 Task: Sort the products by price (lowest first).
Action: Mouse moved to (20, 105)
Screenshot: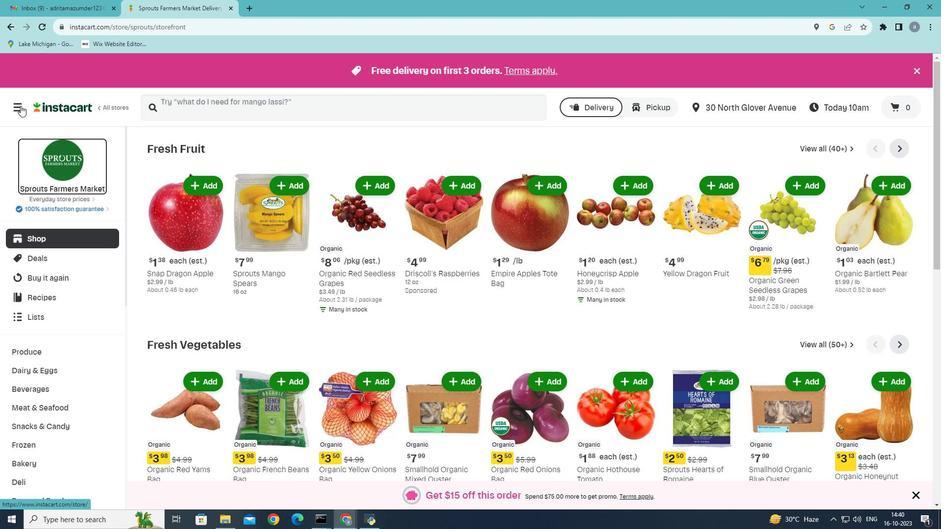 
Action: Mouse pressed left at (20, 105)
Screenshot: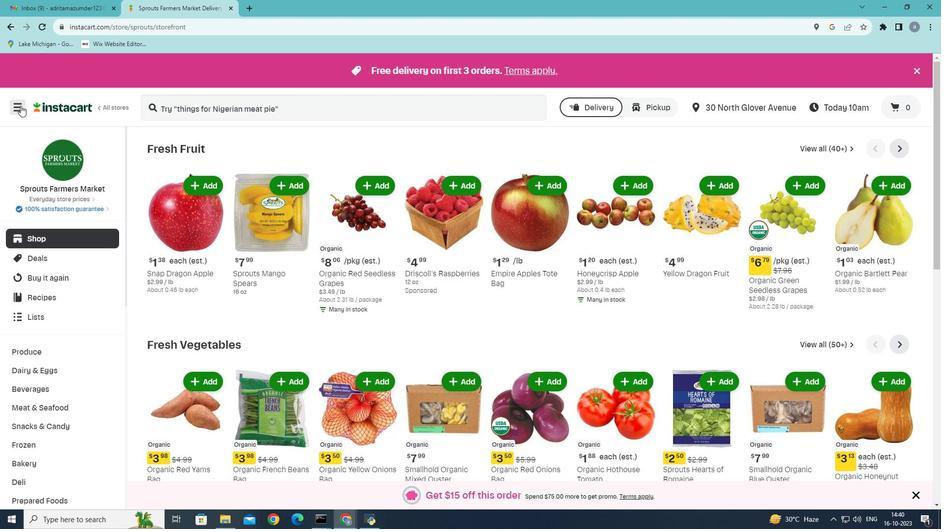 
Action: Mouse moved to (35, 286)
Screenshot: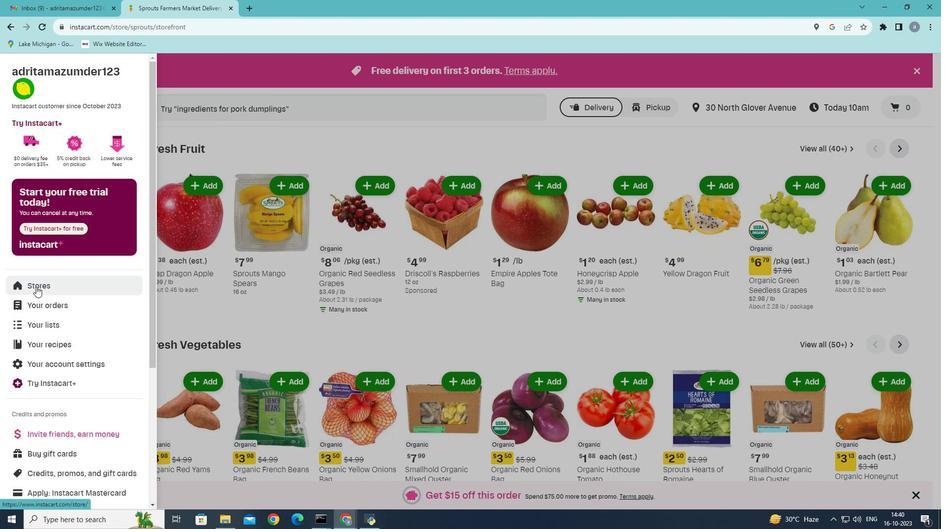 
Action: Mouse pressed left at (35, 286)
Screenshot: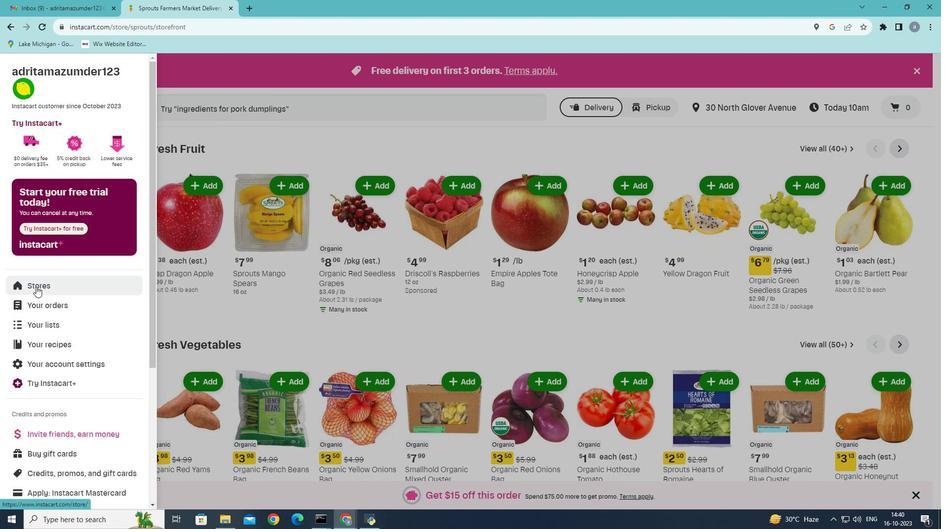 
Action: Mouse moved to (247, 117)
Screenshot: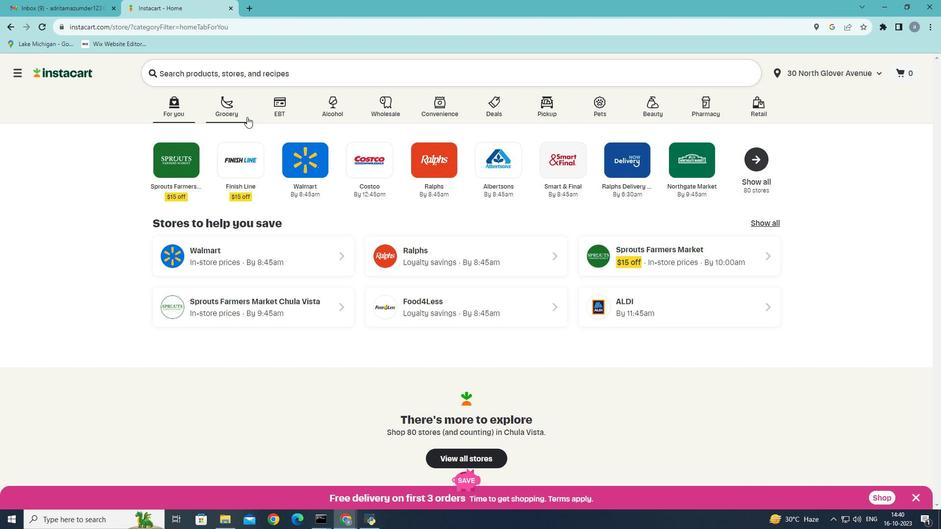 
Action: Mouse pressed left at (247, 117)
Screenshot: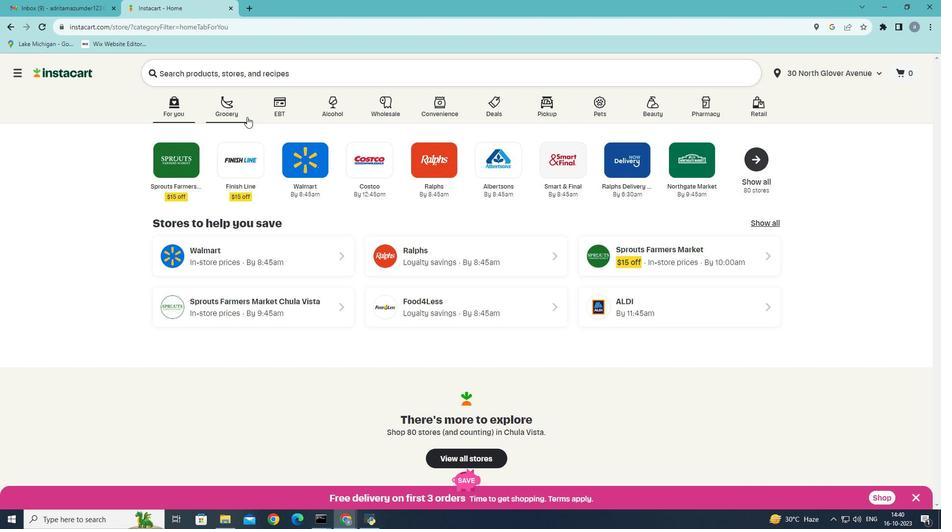 
Action: Mouse moved to (657, 223)
Screenshot: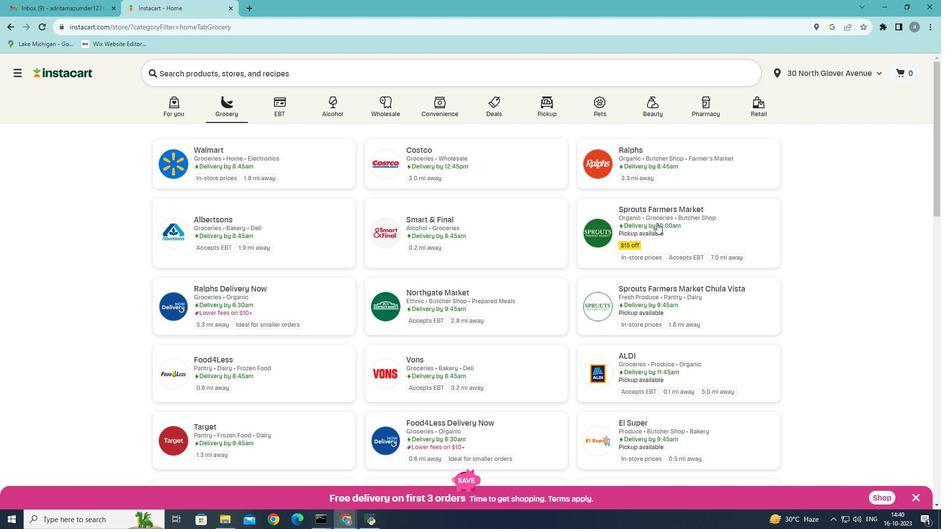 
Action: Mouse pressed left at (657, 223)
Screenshot: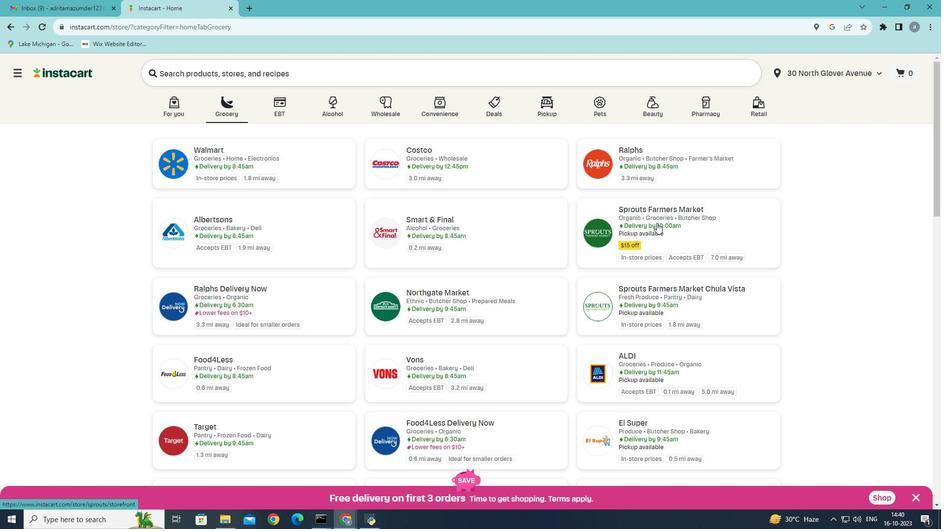 
Action: Mouse moved to (51, 407)
Screenshot: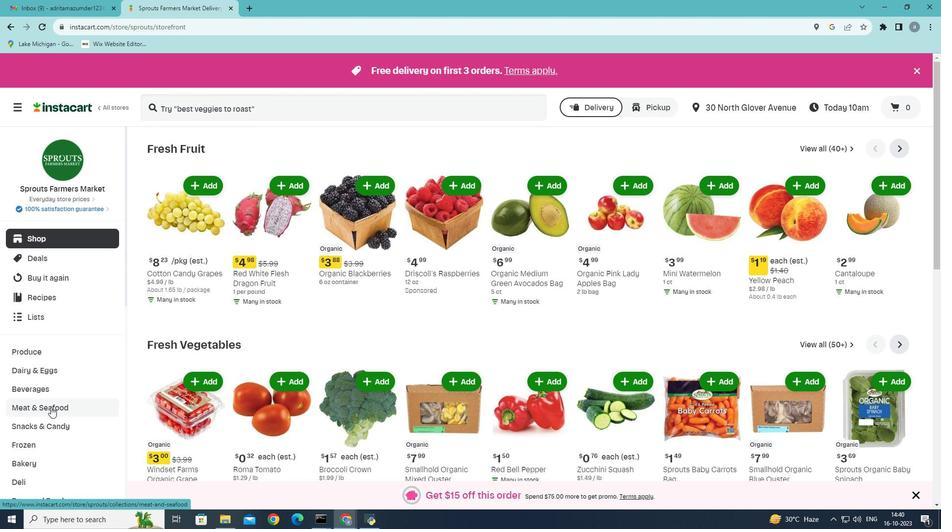 
Action: Mouse pressed left at (51, 407)
Screenshot: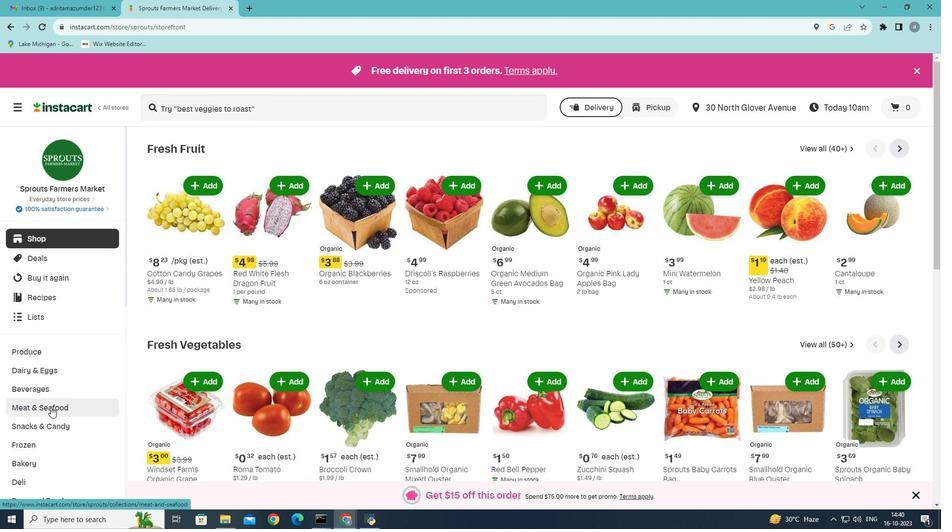 
Action: Mouse moved to (246, 168)
Screenshot: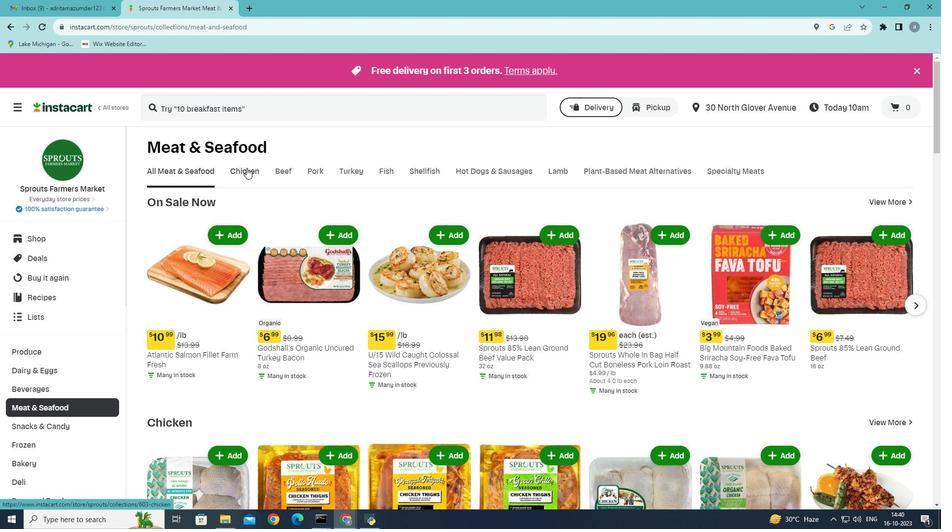 
Action: Mouse pressed left at (246, 168)
Screenshot: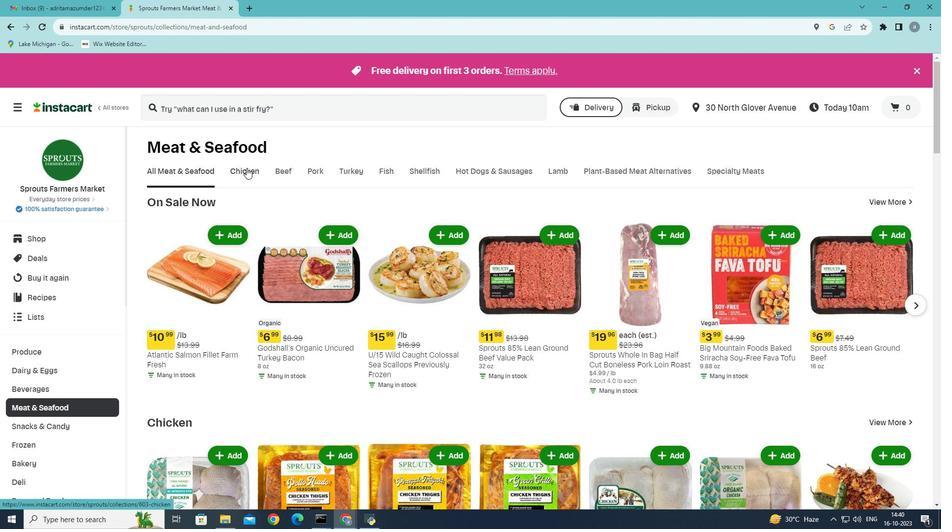 
Action: Mouse moved to (902, 253)
Screenshot: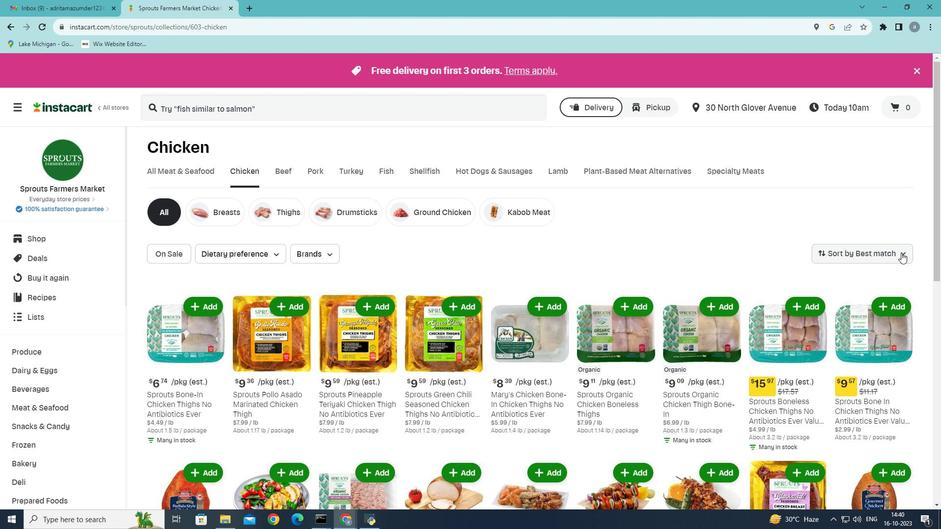 
Action: Mouse pressed left at (902, 253)
Screenshot: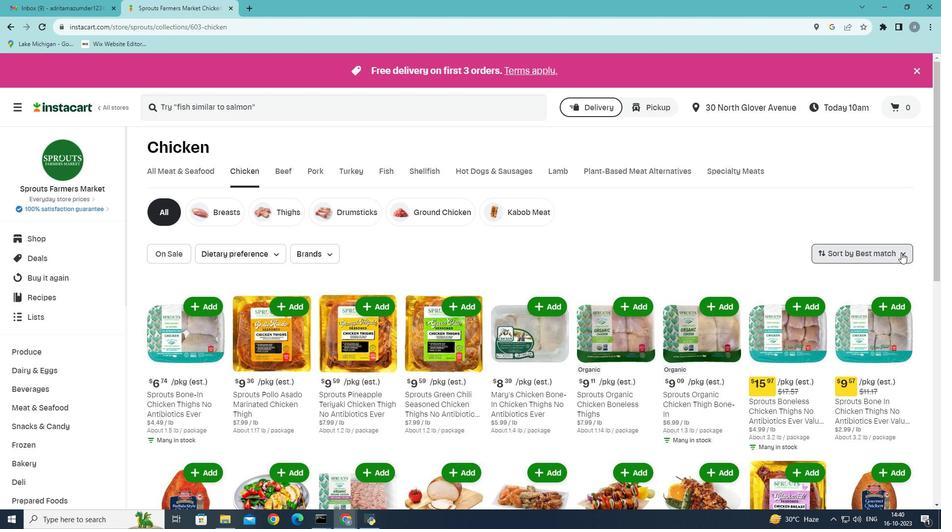 
Action: Mouse moved to (880, 301)
Screenshot: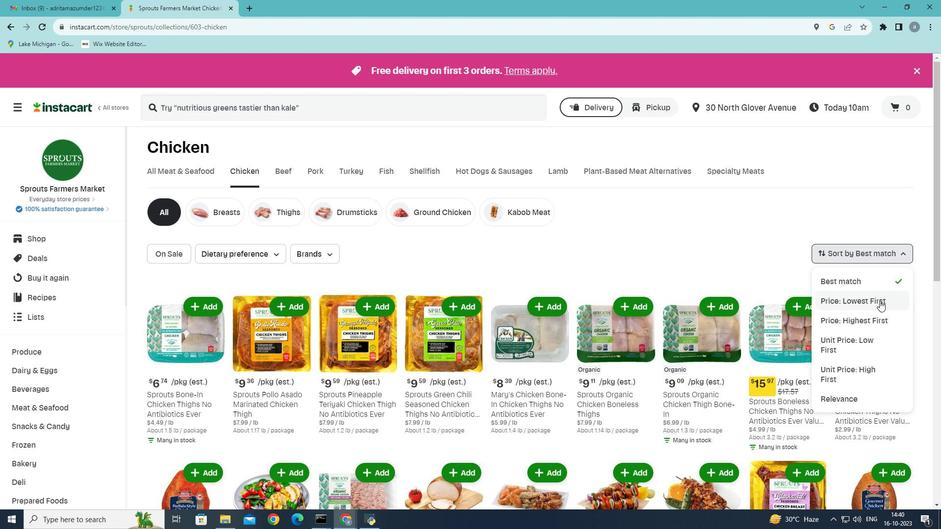 
Action: Mouse pressed left at (880, 301)
Screenshot: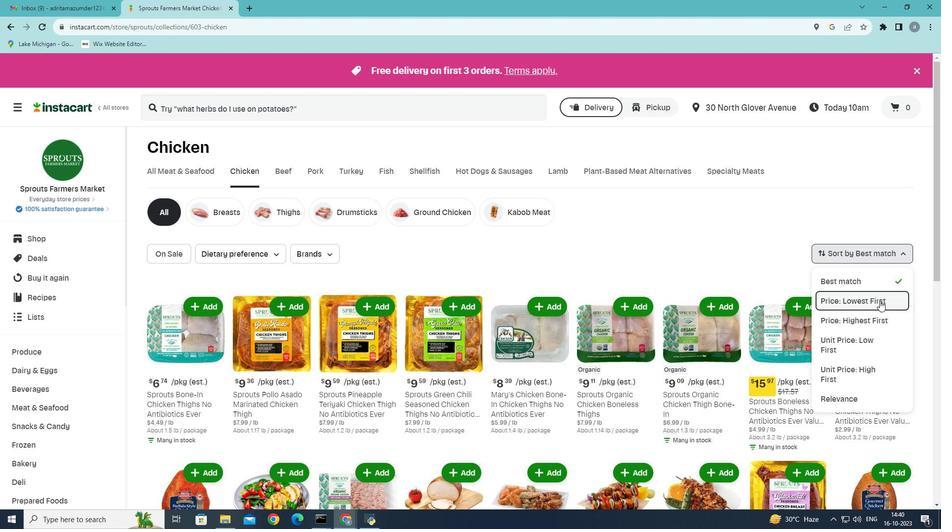 
Action: Mouse moved to (858, 293)
Screenshot: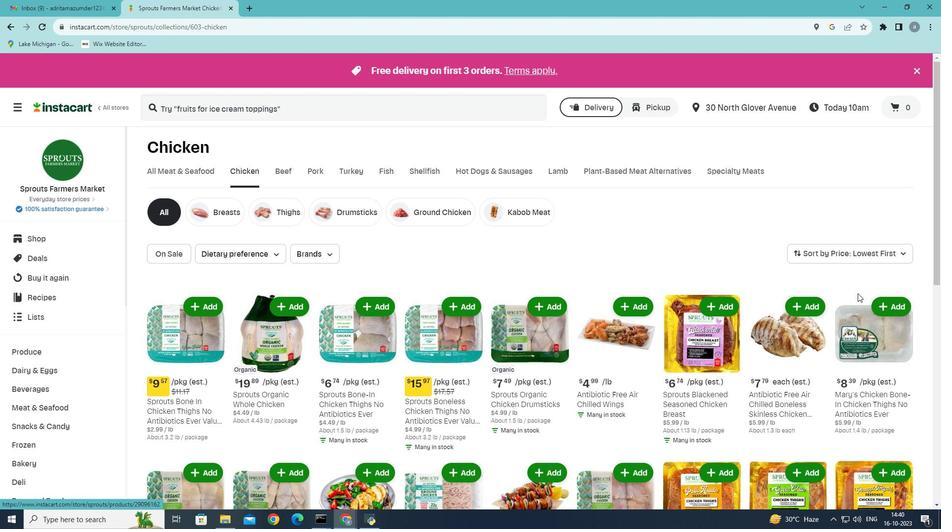 
